 Task: Change Press Right Command Key Twice To Press Left Command Key Twice
Action: Mouse moved to (265, 171)
Screenshot: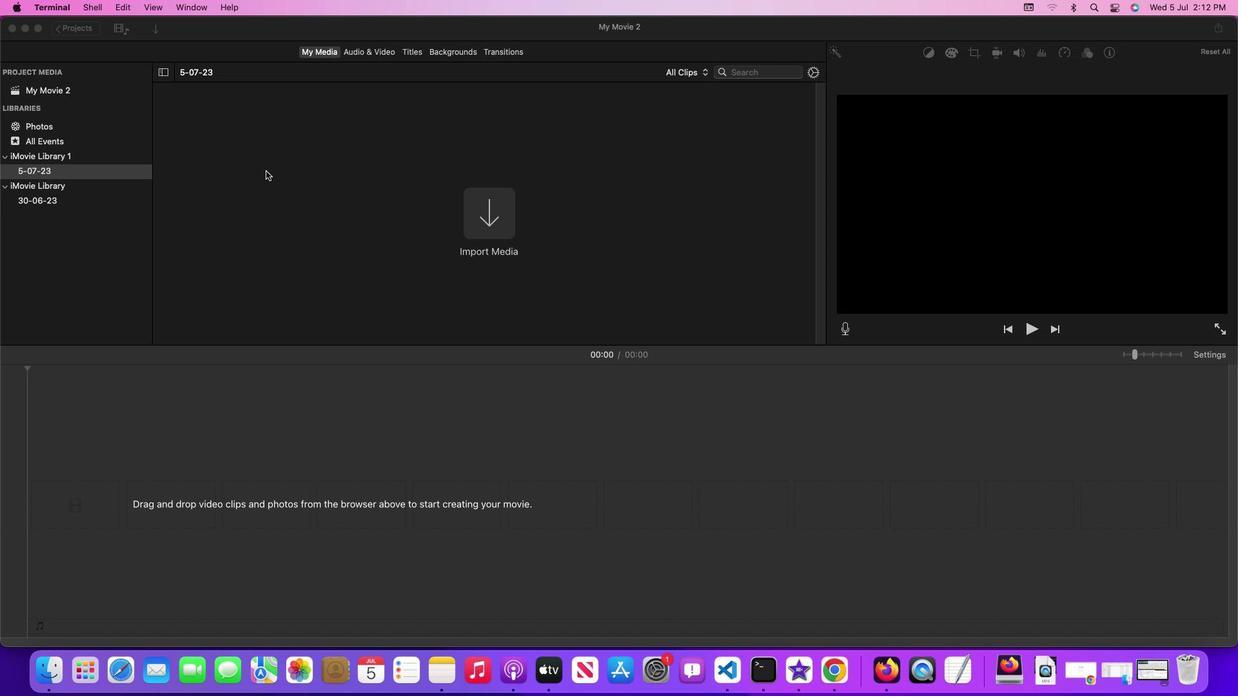 
Action: Mouse pressed left at (265, 171)
Screenshot: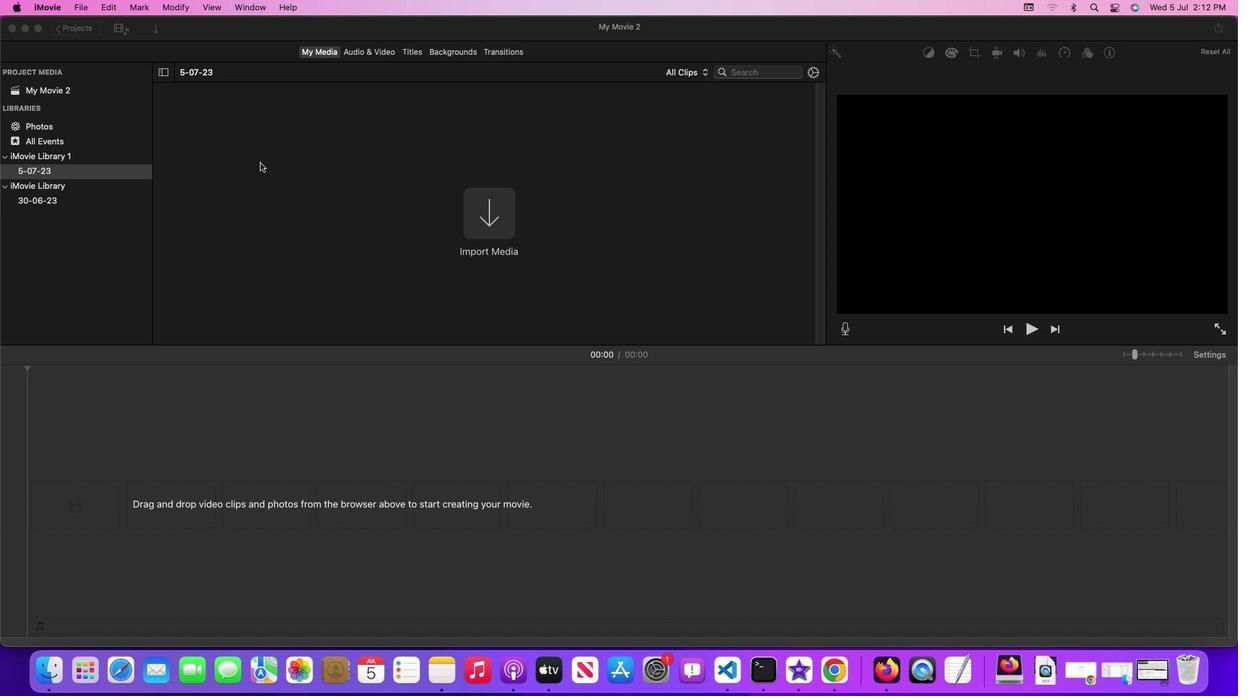 
Action: Mouse moved to (47, 4)
Screenshot: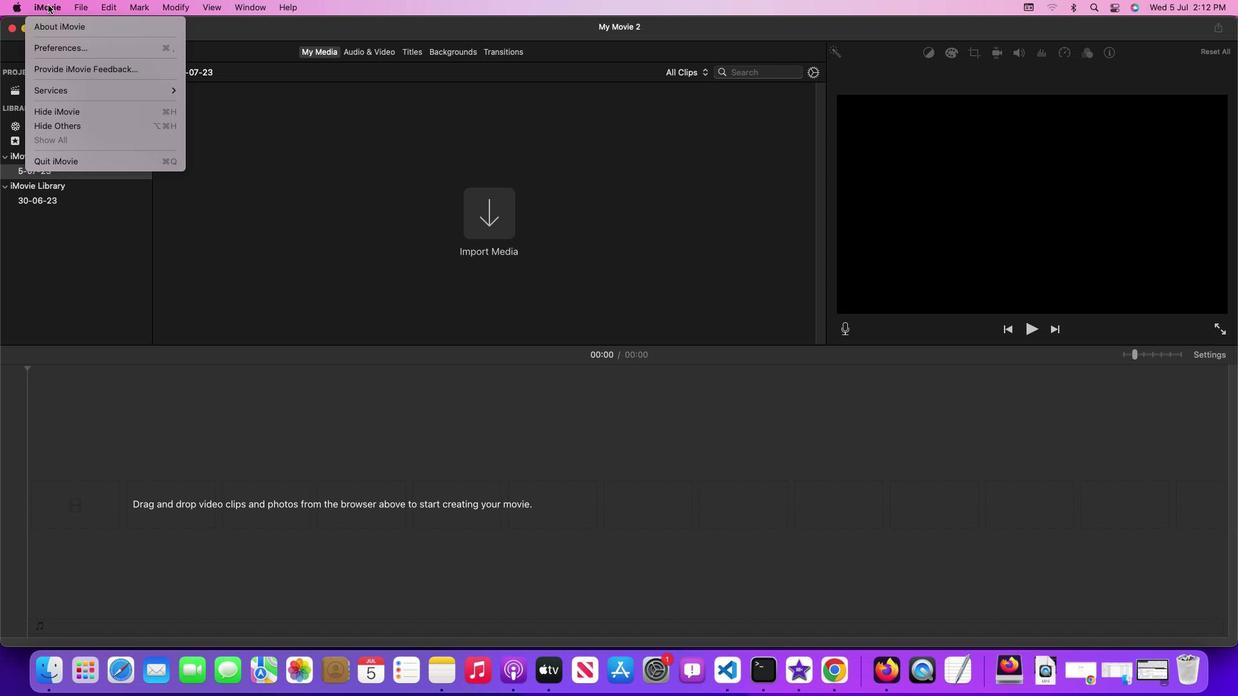 
Action: Mouse pressed left at (47, 4)
Screenshot: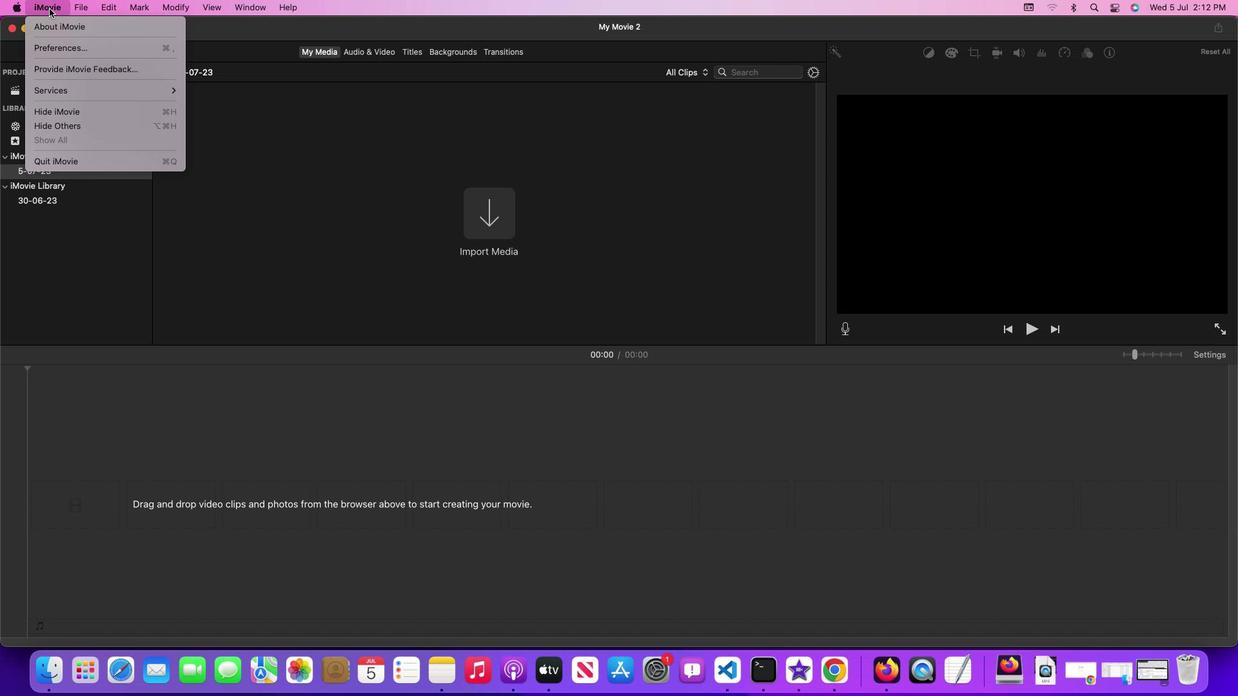 
Action: Mouse moved to (240, 111)
Screenshot: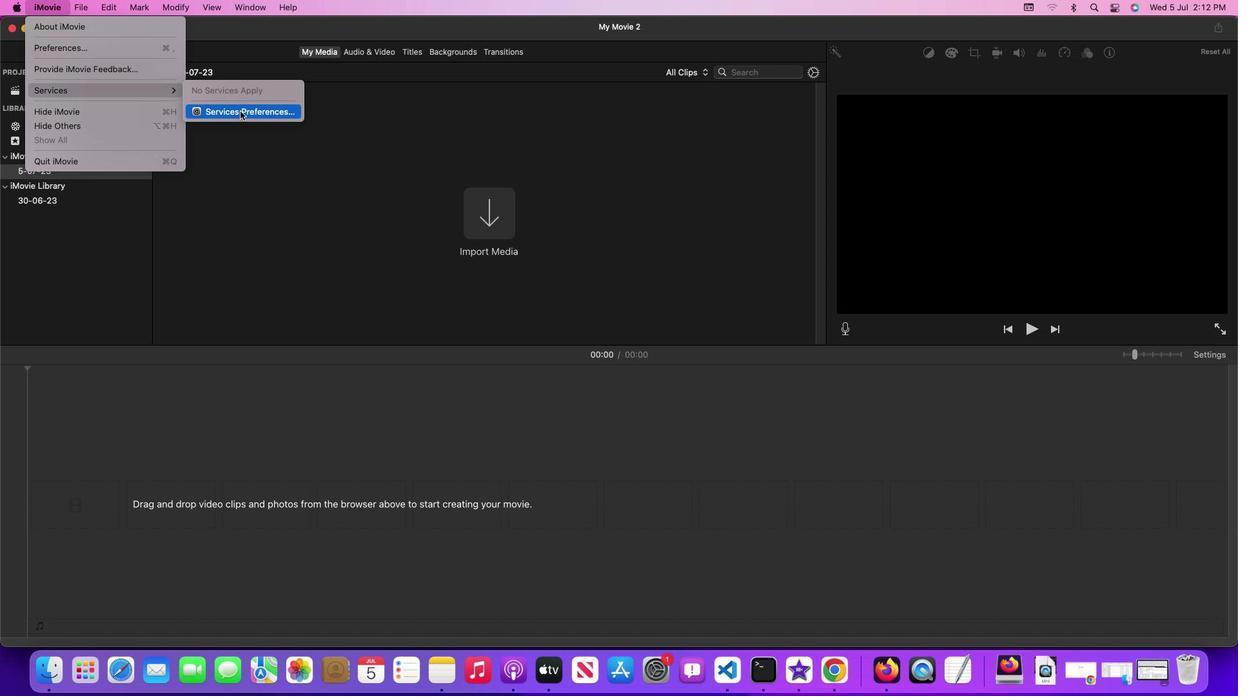 
Action: Mouse pressed left at (240, 111)
Screenshot: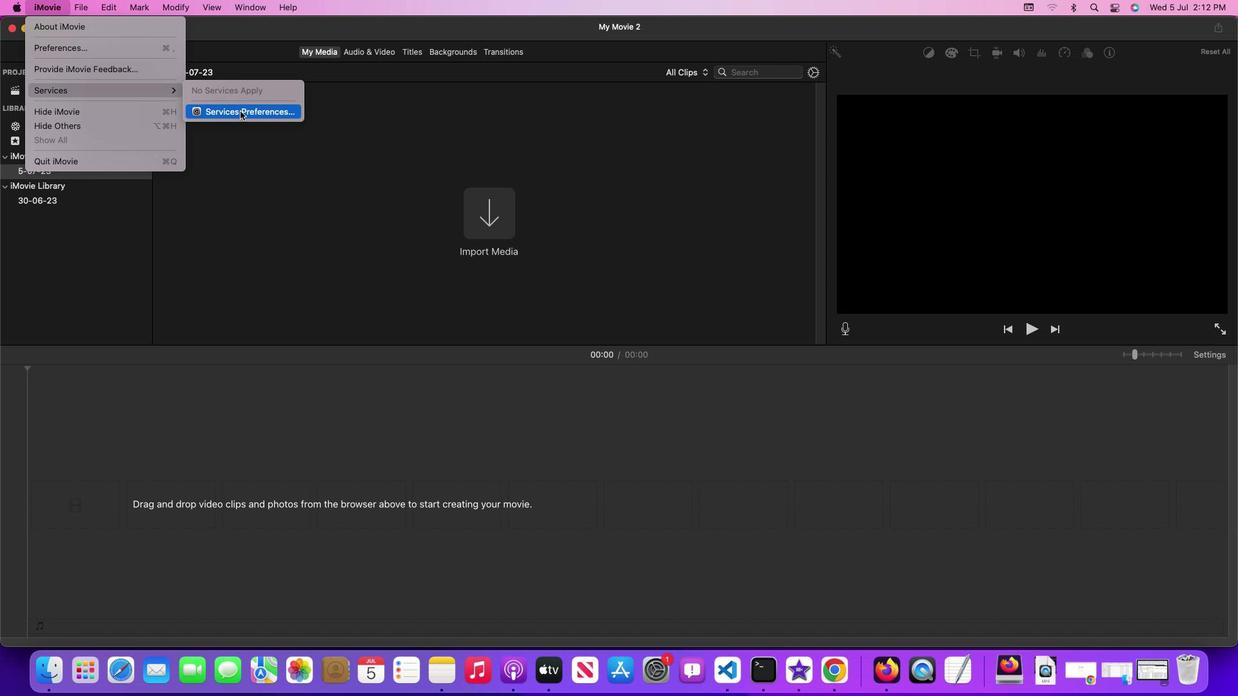 
Action: Mouse moved to (732, 70)
Screenshot: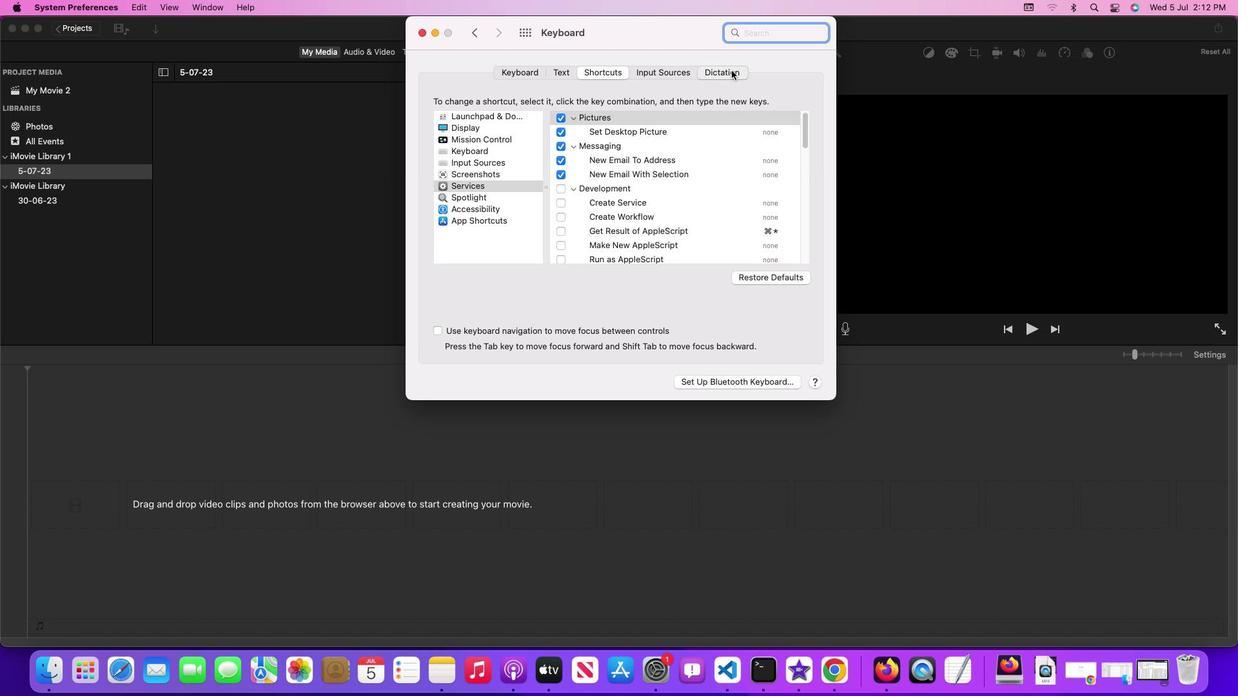 
Action: Mouse pressed left at (732, 70)
Screenshot: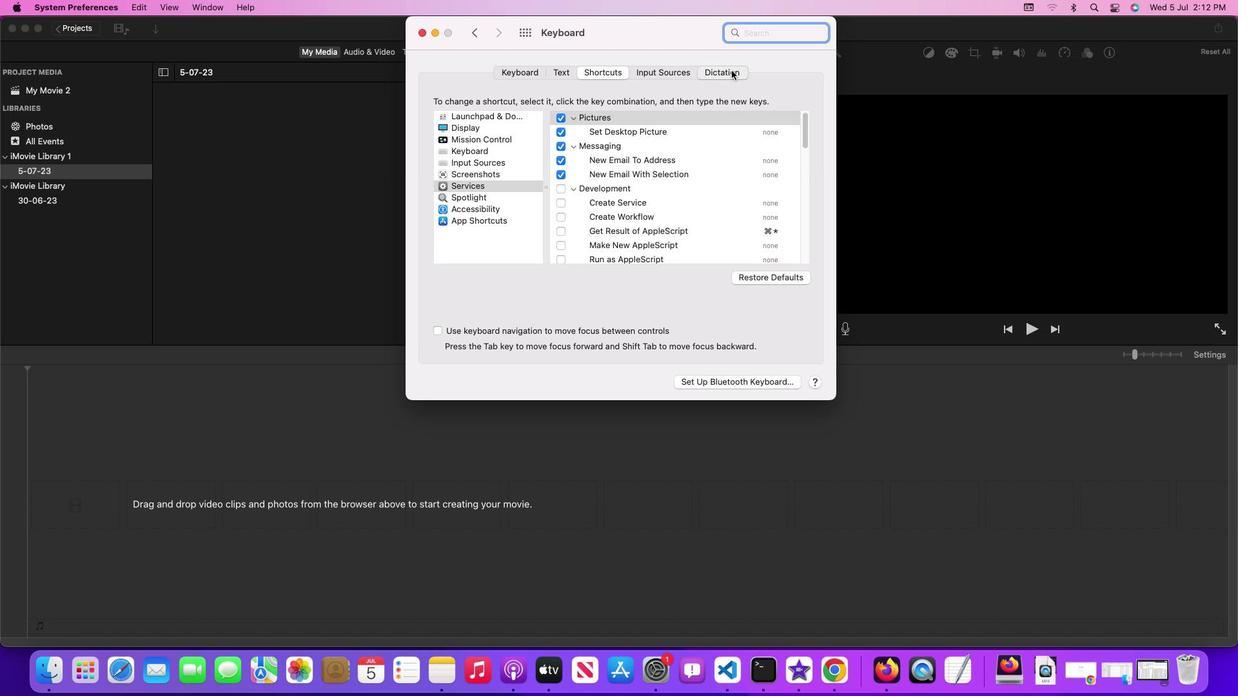 
Action: Mouse moved to (702, 169)
Screenshot: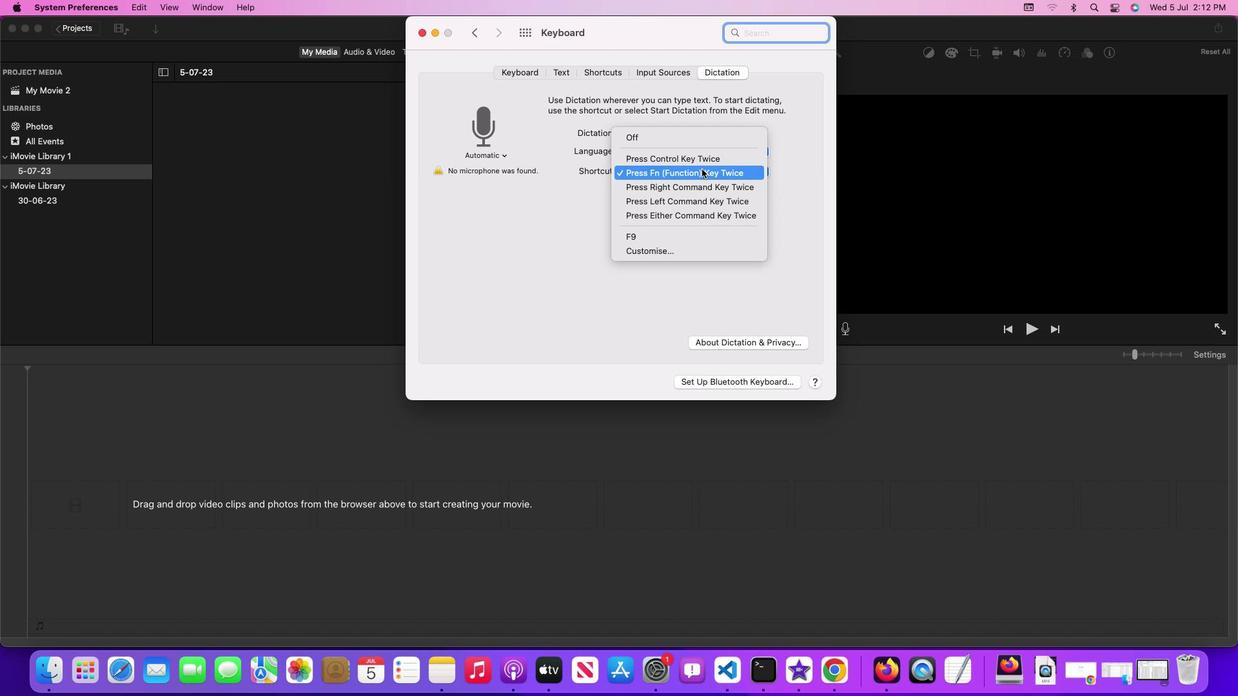 
Action: Mouse pressed left at (702, 169)
Screenshot: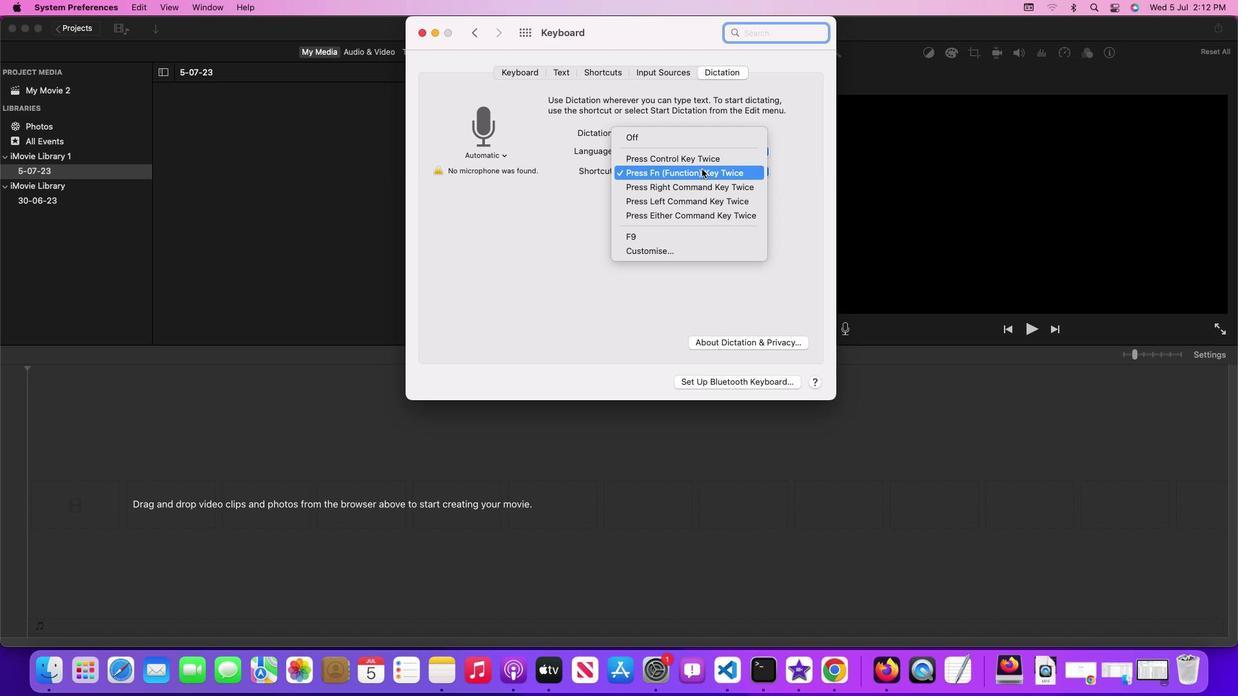 
Action: Mouse moved to (692, 185)
Screenshot: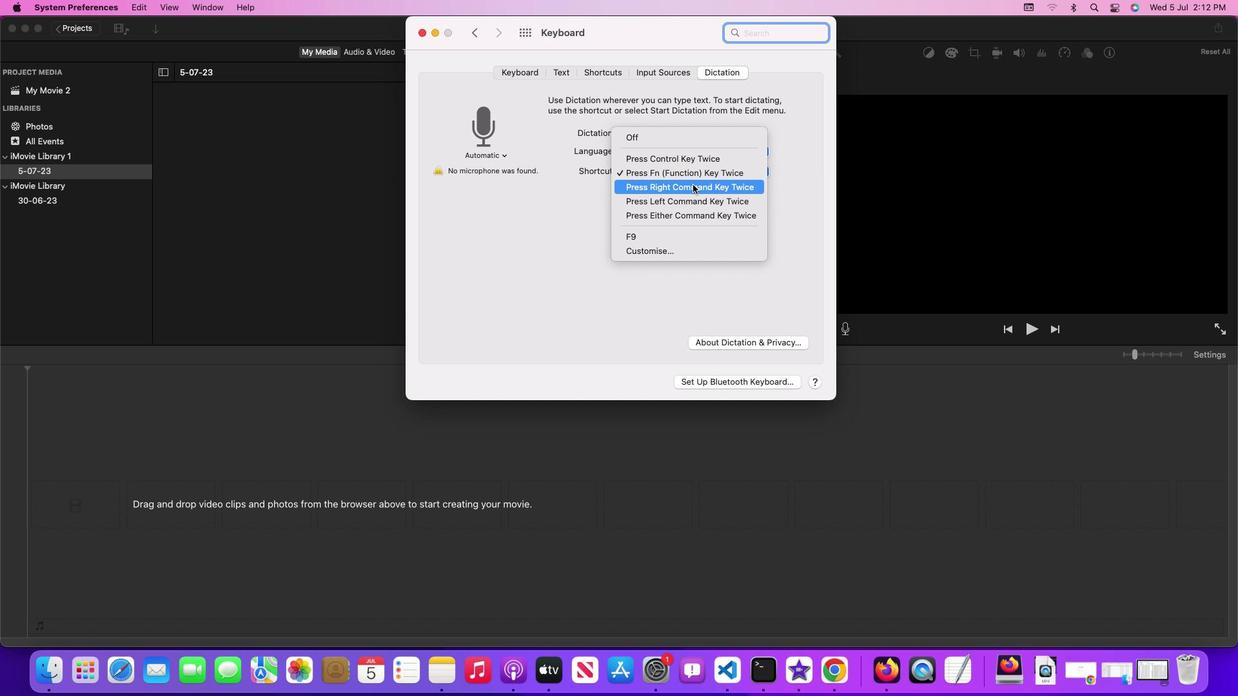 
Action: Mouse pressed left at (692, 185)
Screenshot: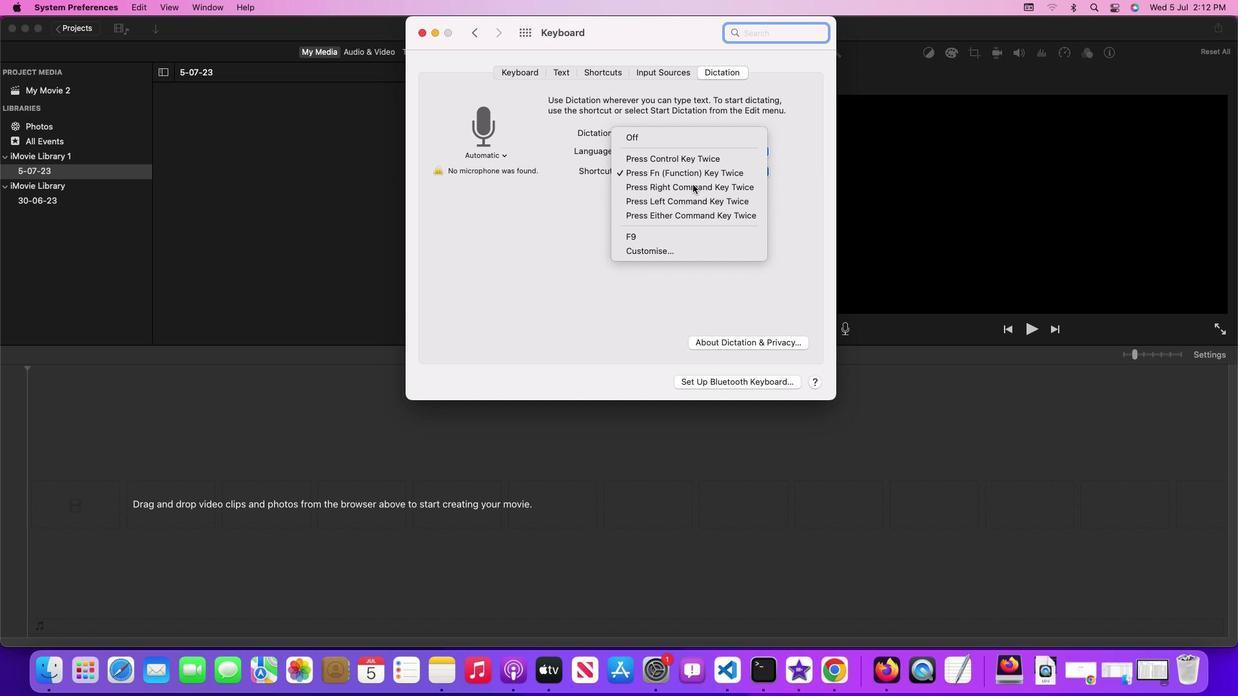 
Action: Mouse moved to (678, 214)
Screenshot: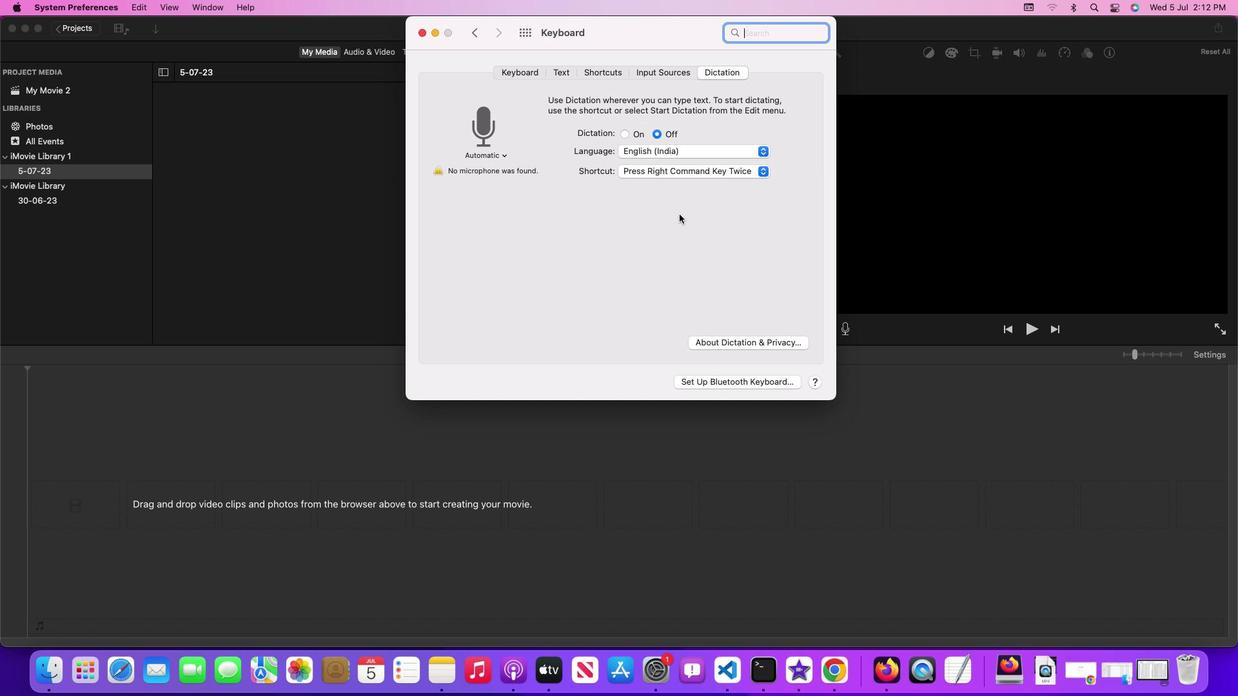 
